 Task: Add Carlson Labs Chewable Iron 30 mg to the cart.
Action: Mouse pressed left at (20, 65)
Screenshot: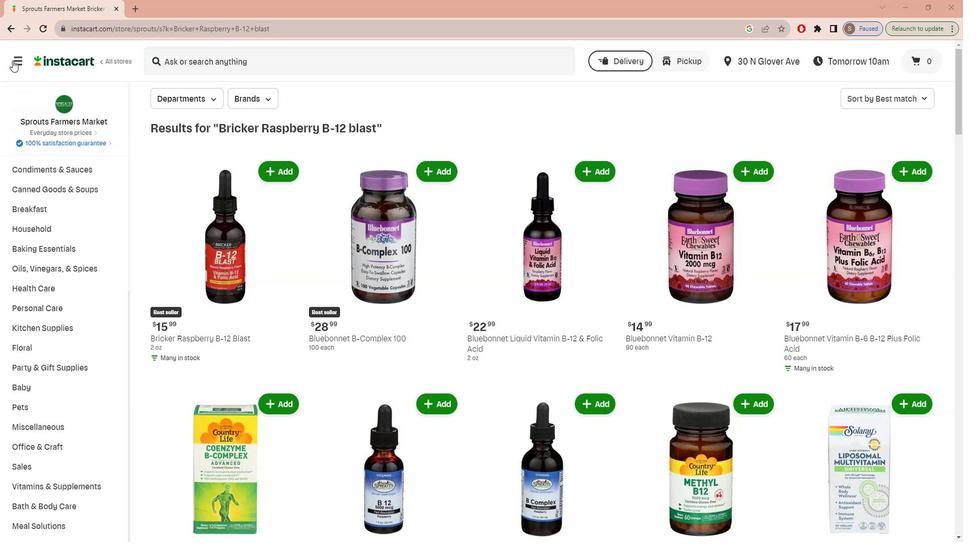 
Action: Mouse moved to (32, 131)
Screenshot: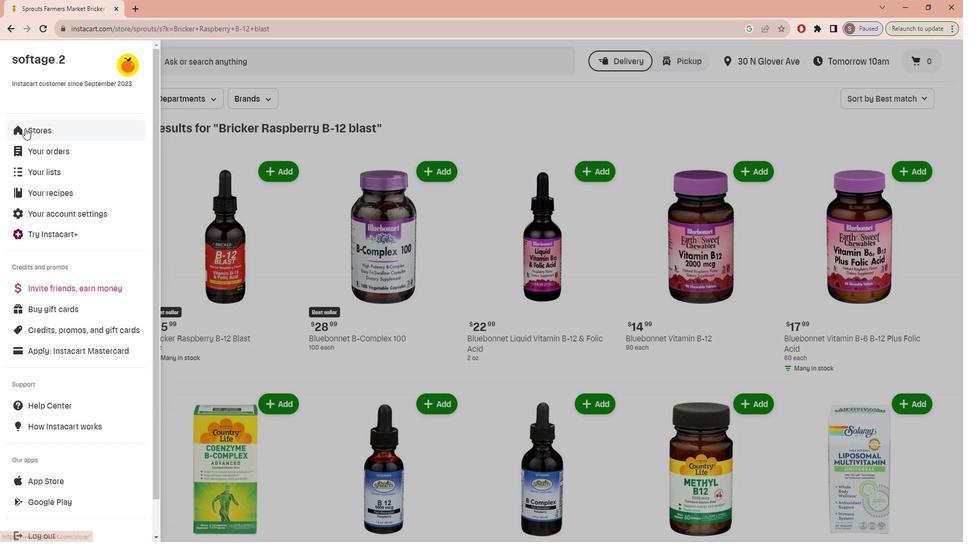 
Action: Mouse pressed left at (32, 131)
Screenshot: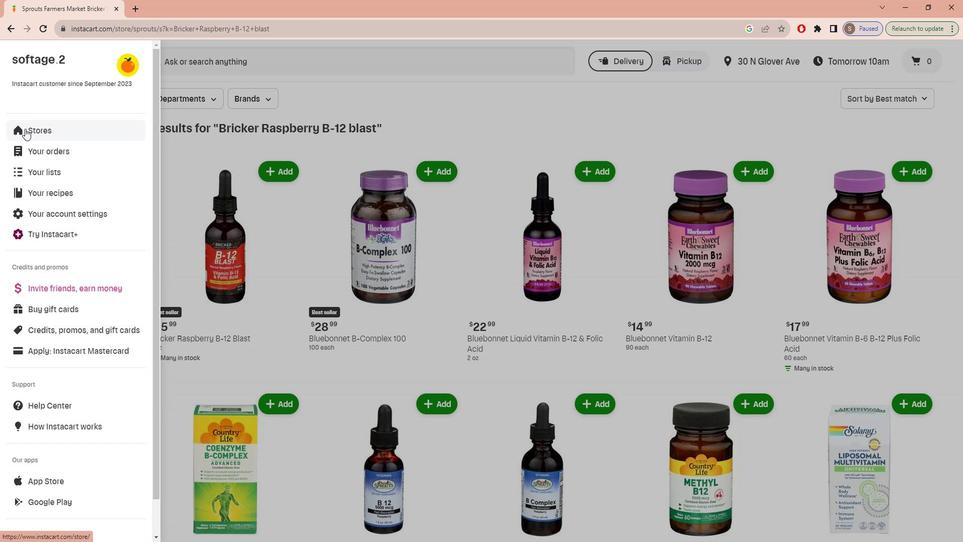 
Action: Mouse moved to (248, 109)
Screenshot: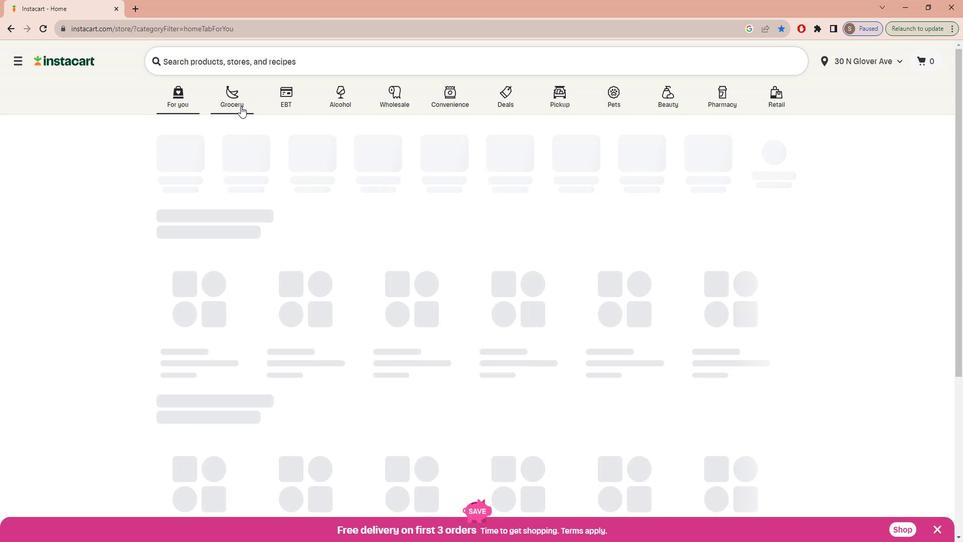 
Action: Mouse pressed left at (248, 109)
Screenshot: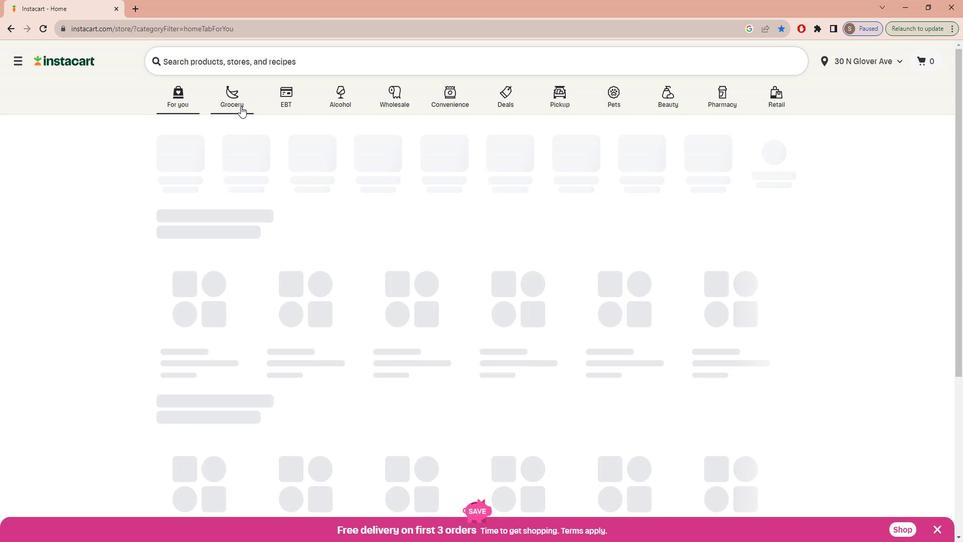 
Action: Mouse moved to (249, 281)
Screenshot: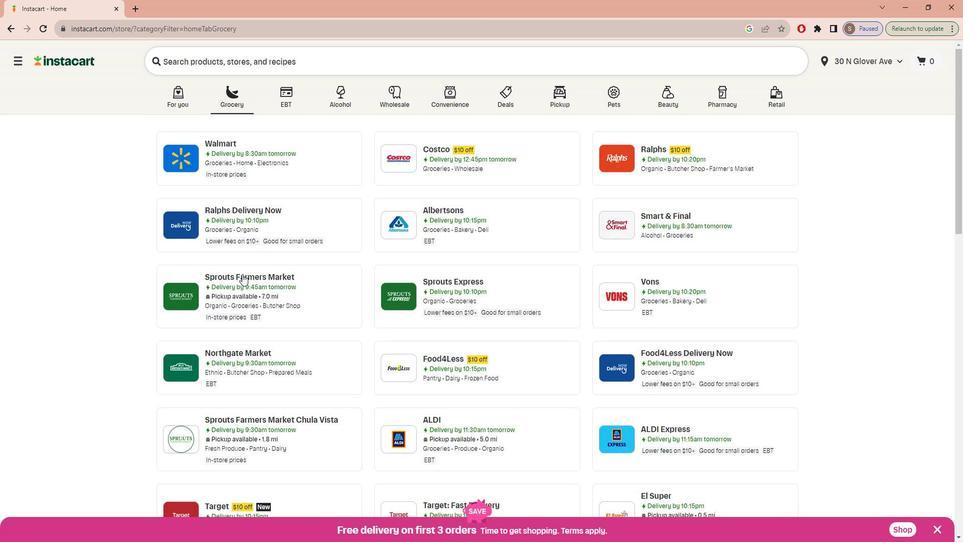 
Action: Mouse pressed left at (249, 281)
Screenshot: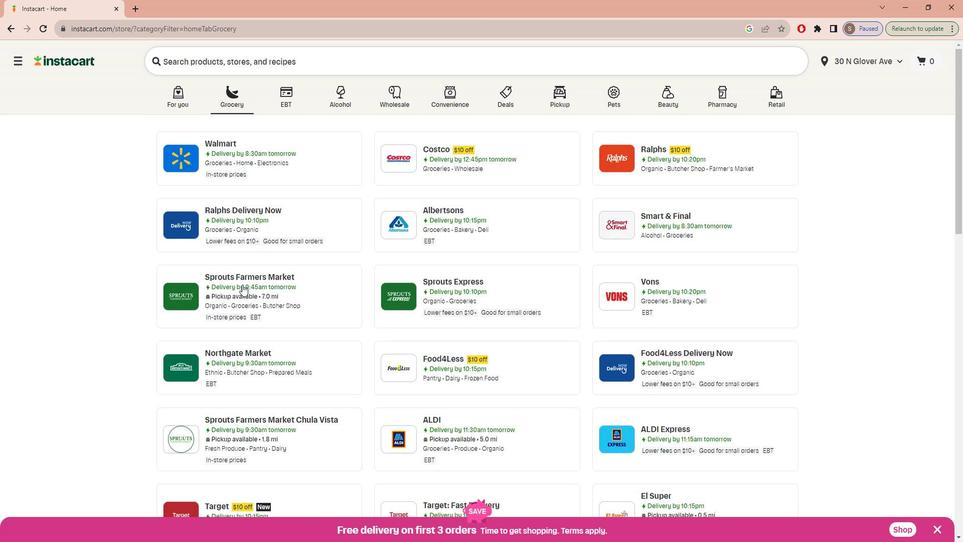 
Action: Mouse moved to (108, 453)
Screenshot: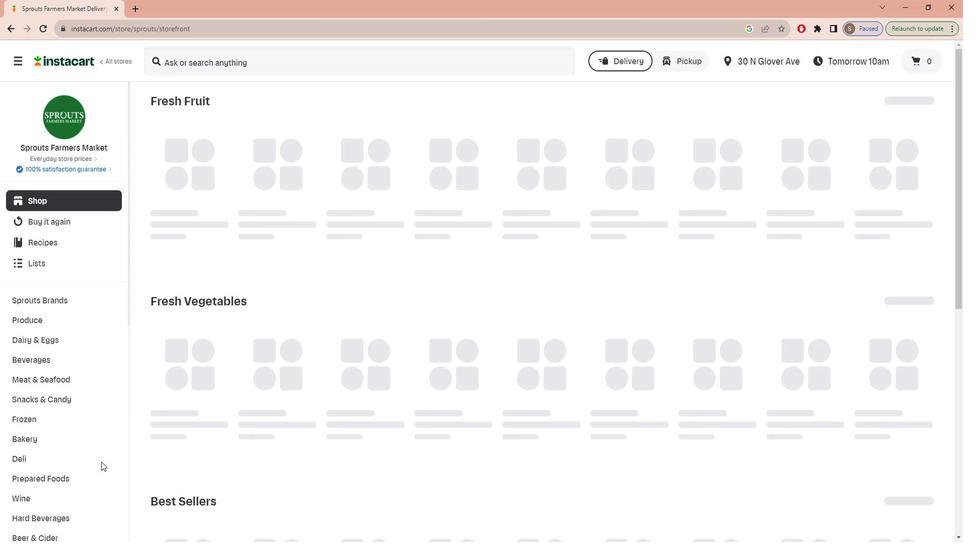 
Action: Mouse scrolled (108, 452) with delta (0, 0)
Screenshot: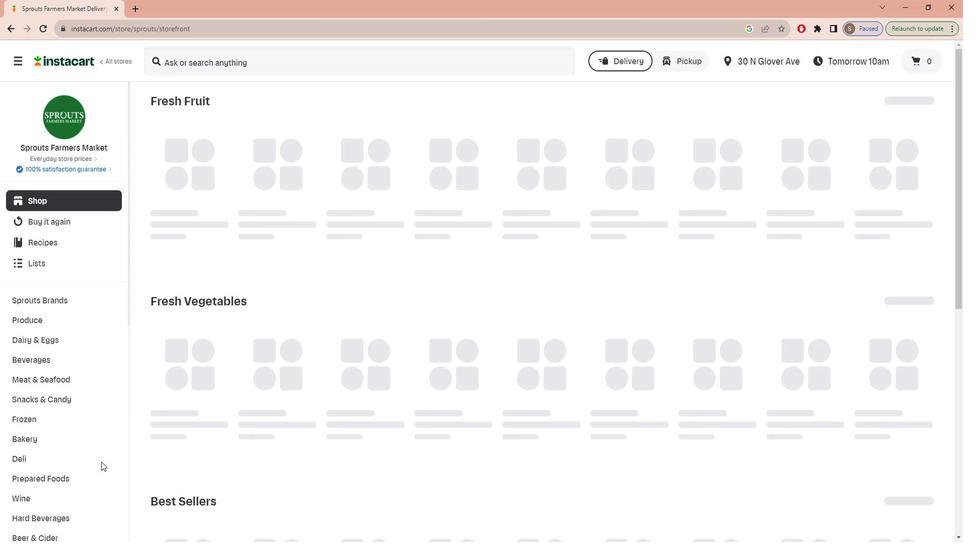 
Action: Mouse moved to (108, 454)
Screenshot: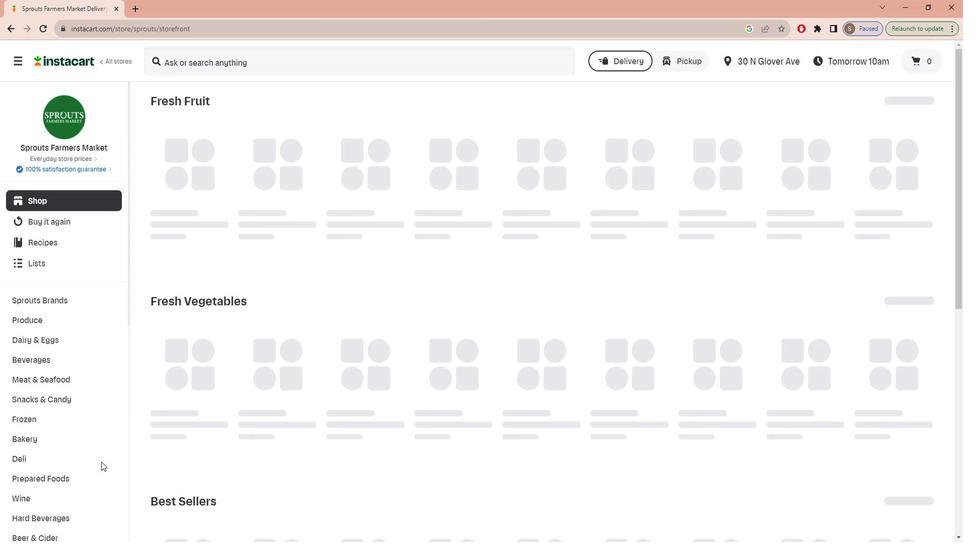 
Action: Mouse scrolled (108, 454) with delta (0, 0)
Screenshot: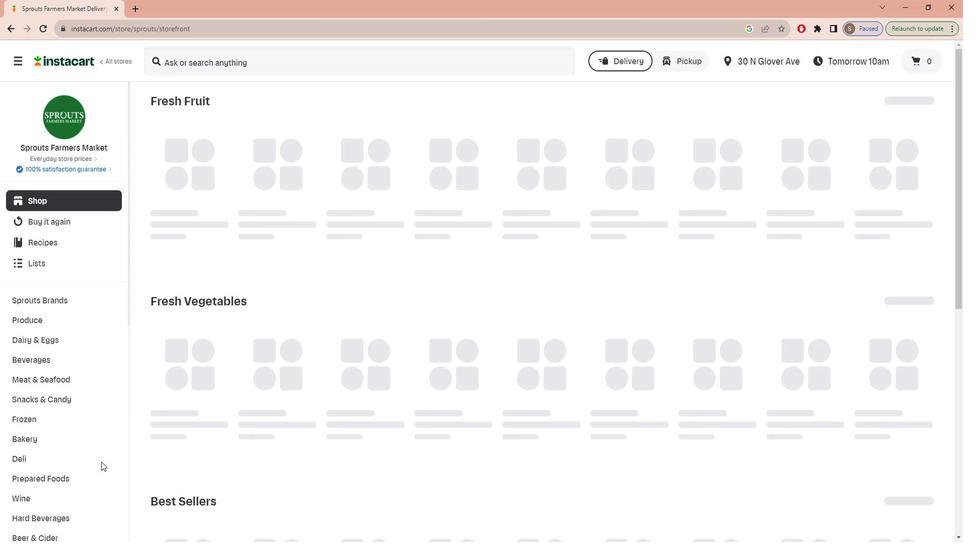 
Action: Mouse moved to (107, 455)
Screenshot: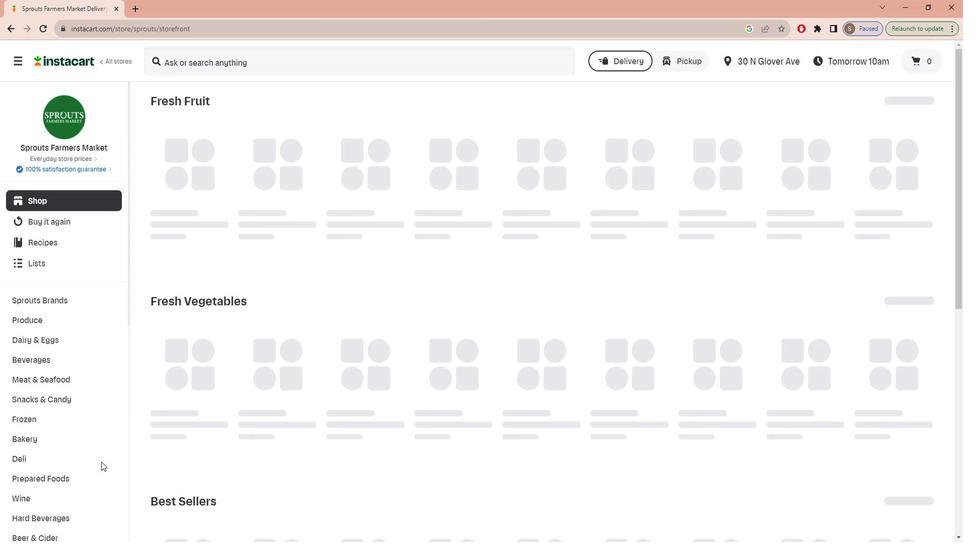 
Action: Mouse scrolled (107, 455) with delta (0, 0)
Screenshot: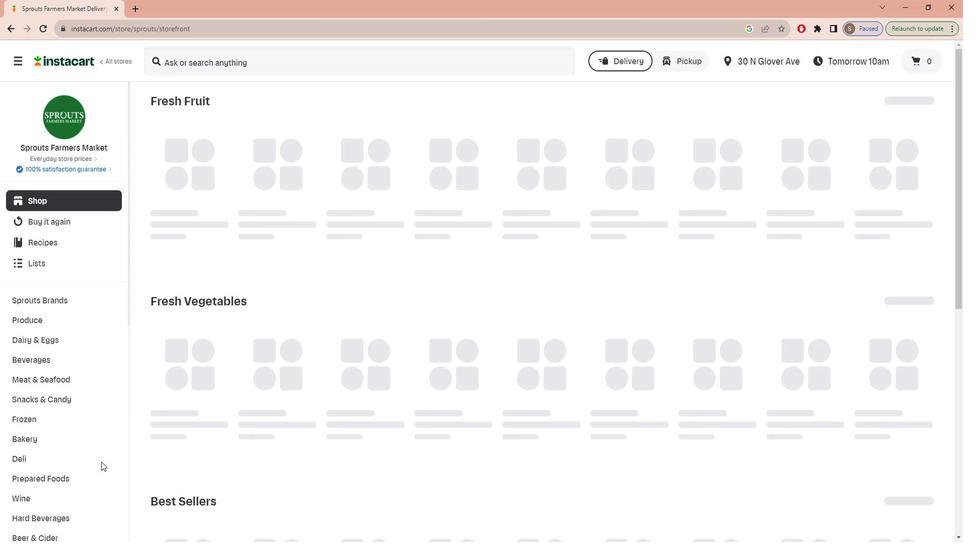 
Action: Mouse moved to (107, 456)
Screenshot: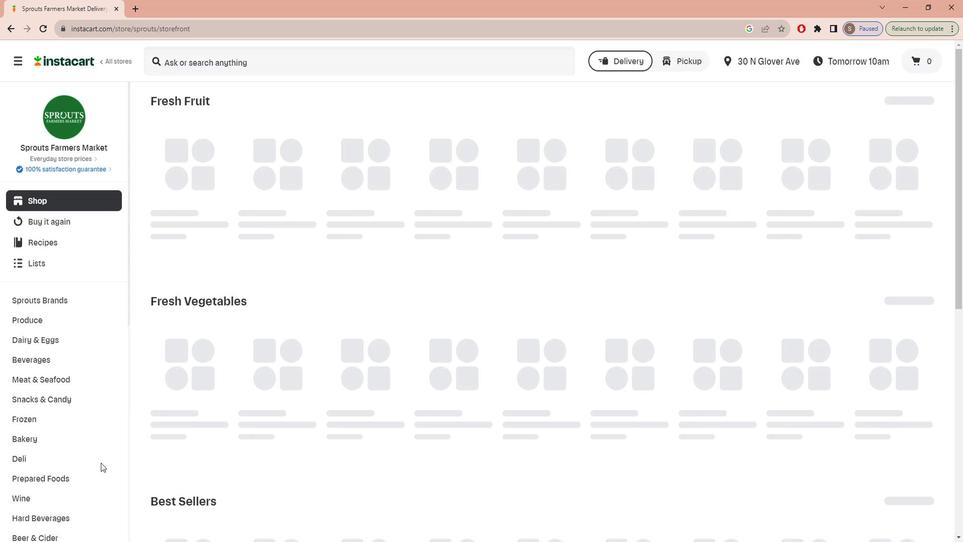
Action: Mouse scrolled (107, 455) with delta (0, 0)
Screenshot: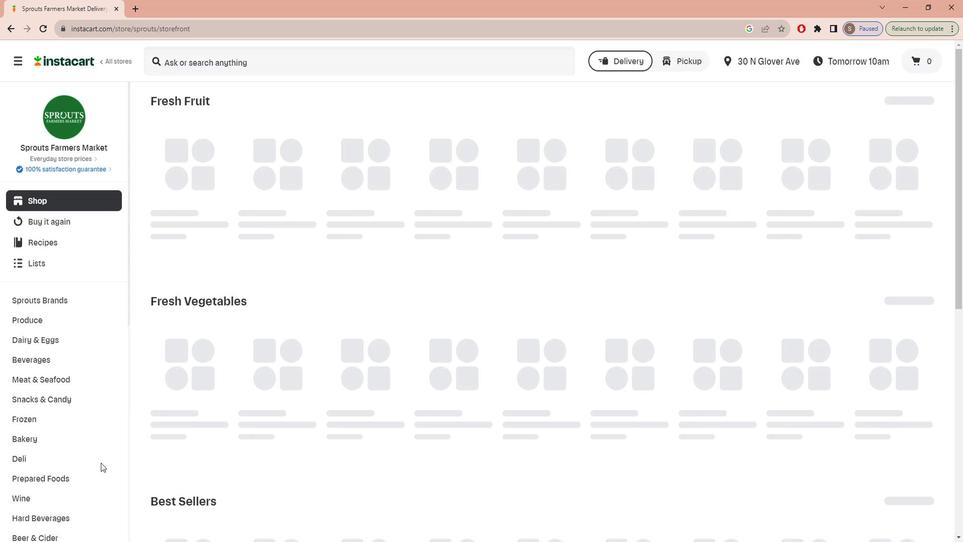 
Action: Mouse scrolled (107, 455) with delta (0, 0)
Screenshot: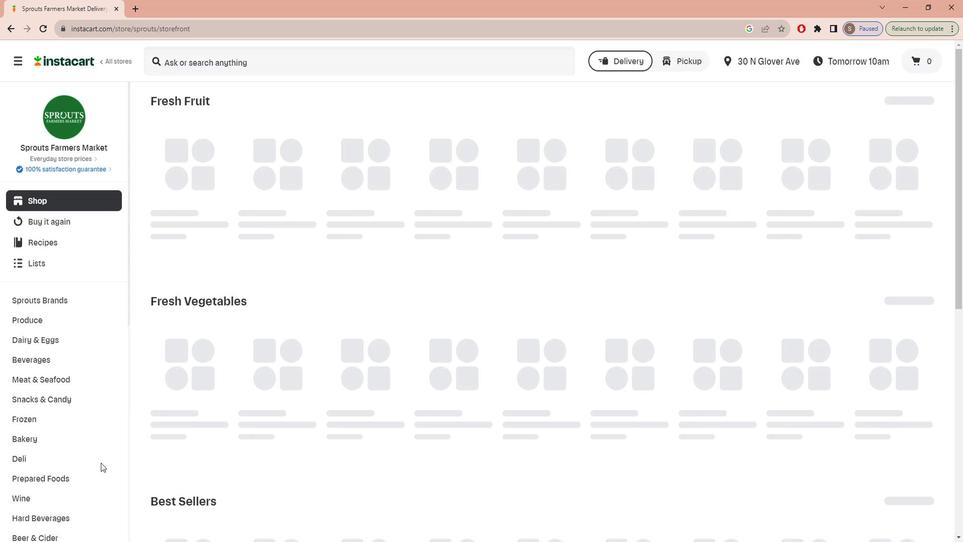 
Action: Mouse scrolled (107, 455) with delta (0, 0)
Screenshot: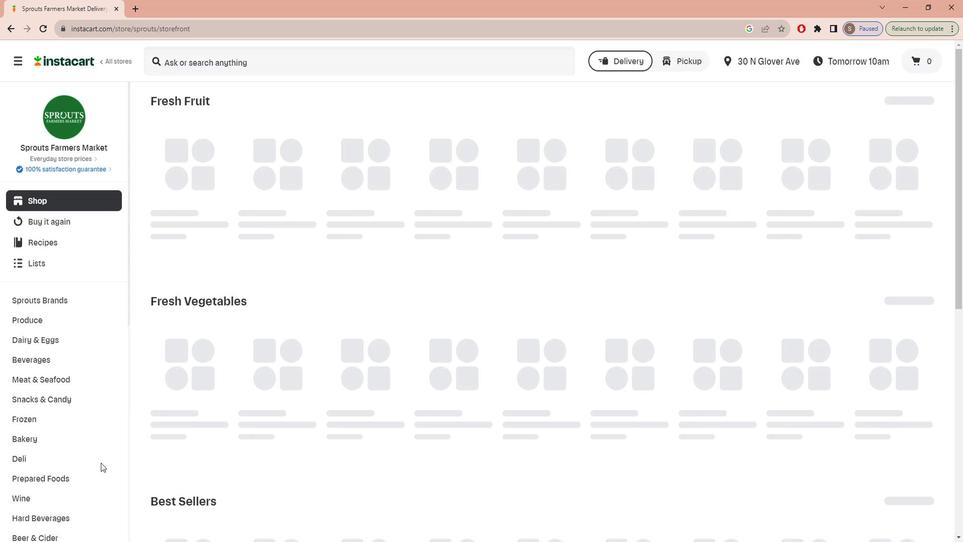 
Action: Mouse scrolled (107, 455) with delta (0, 0)
Screenshot: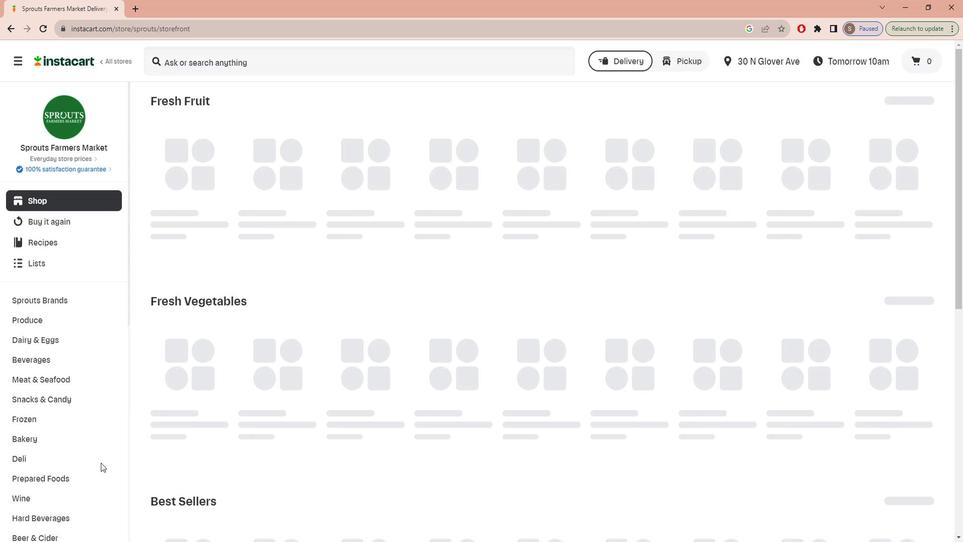 
Action: Mouse scrolled (107, 455) with delta (0, 0)
Screenshot: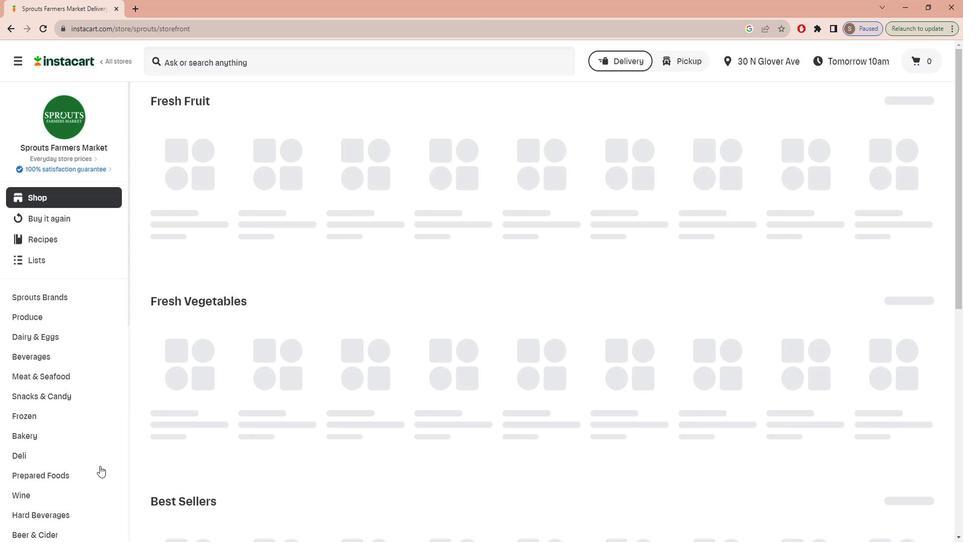 
Action: Mouse moved to (103, 470)
Screenshot: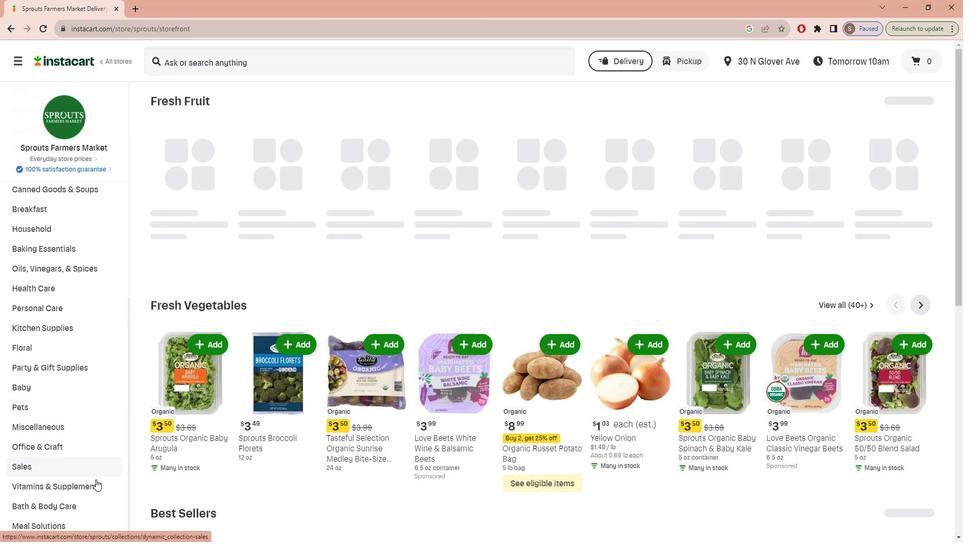 
Action: Mouse pressed left at (103, 470)
Screenshot: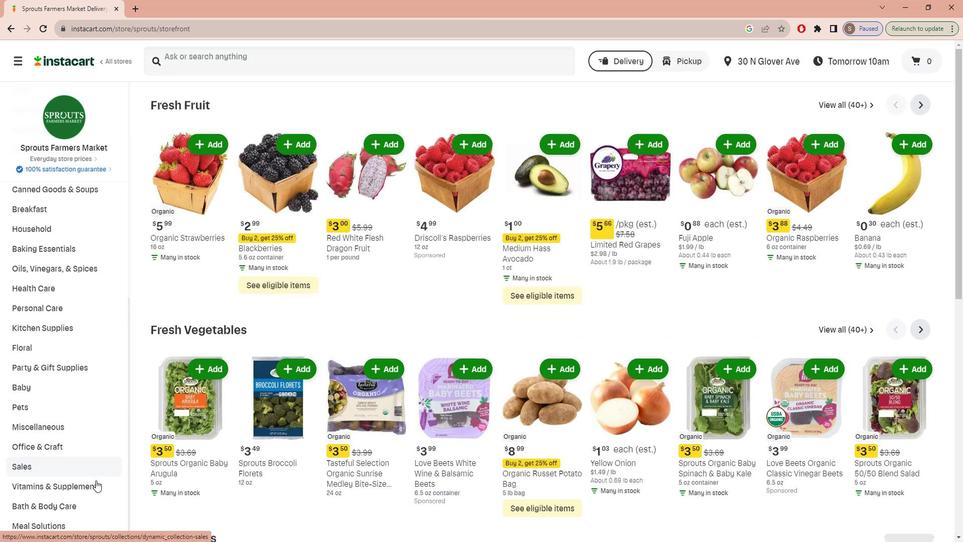 
Action: Mouse moved to (935, 125)
Screenshot: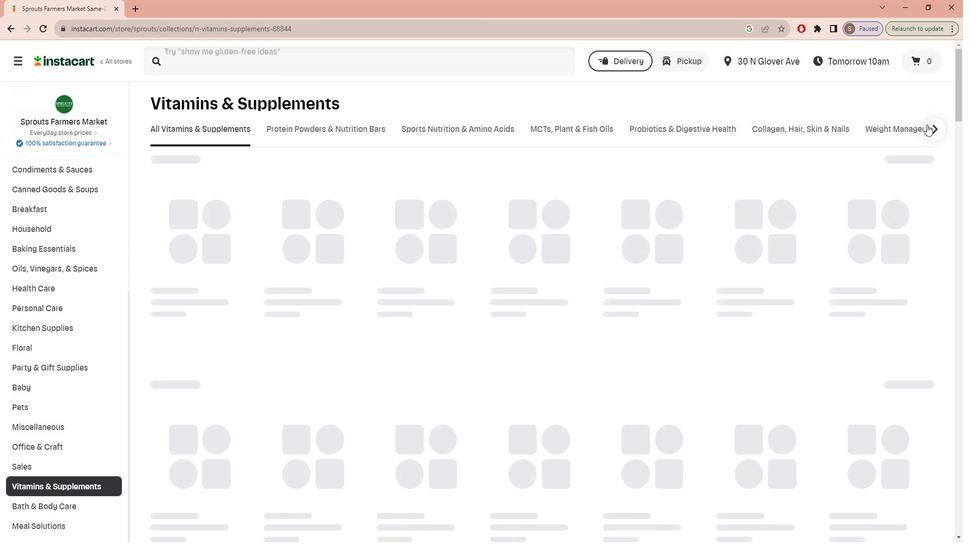 
Action: Mouse pressed left at (935, 125)
Screenshot: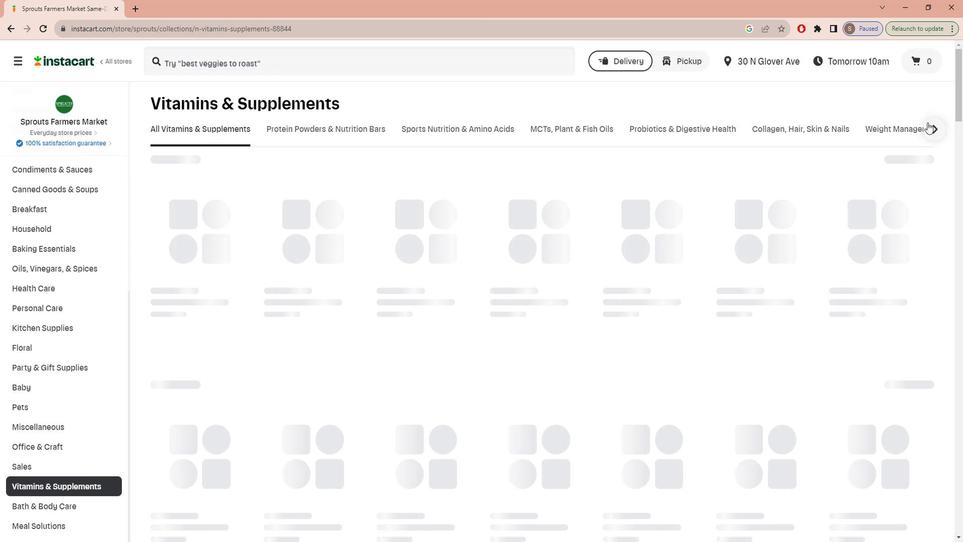 
Action: Mouse moved to (689, 130)
Screenshot: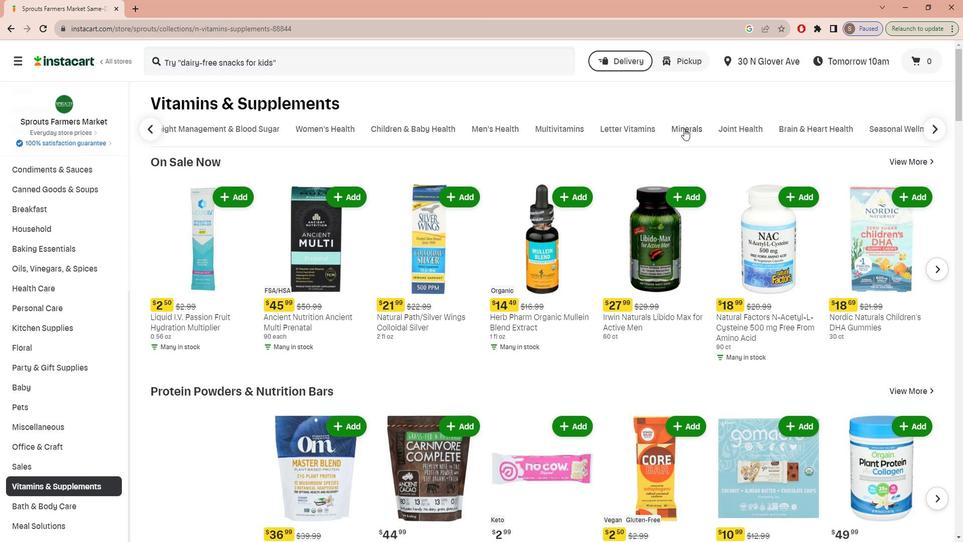 
Action: Mouse pressed left at (689, 130)
Screenshot: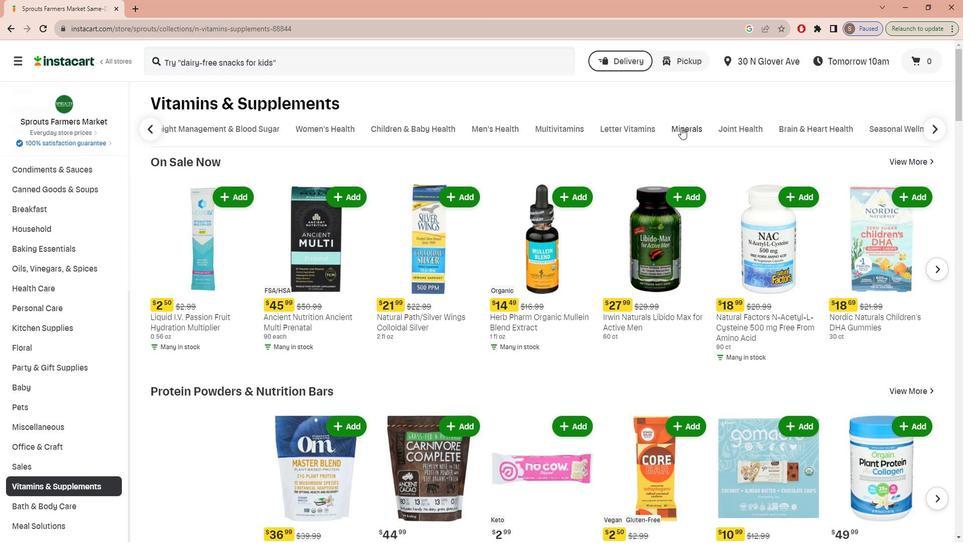 
Action: Mouse moved to (367, 71)
Screenshot: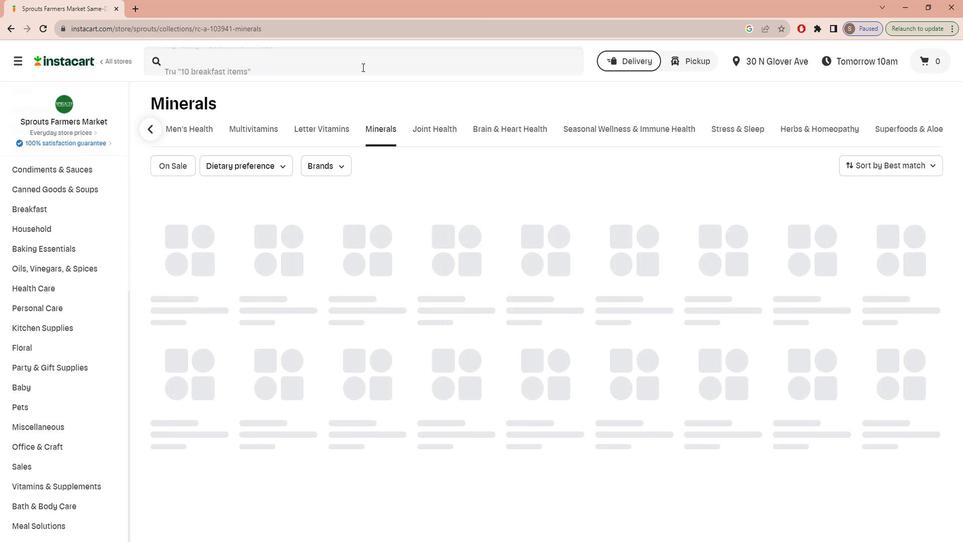 
Action: Mouse pressed left at (367, 71)
Screenshot: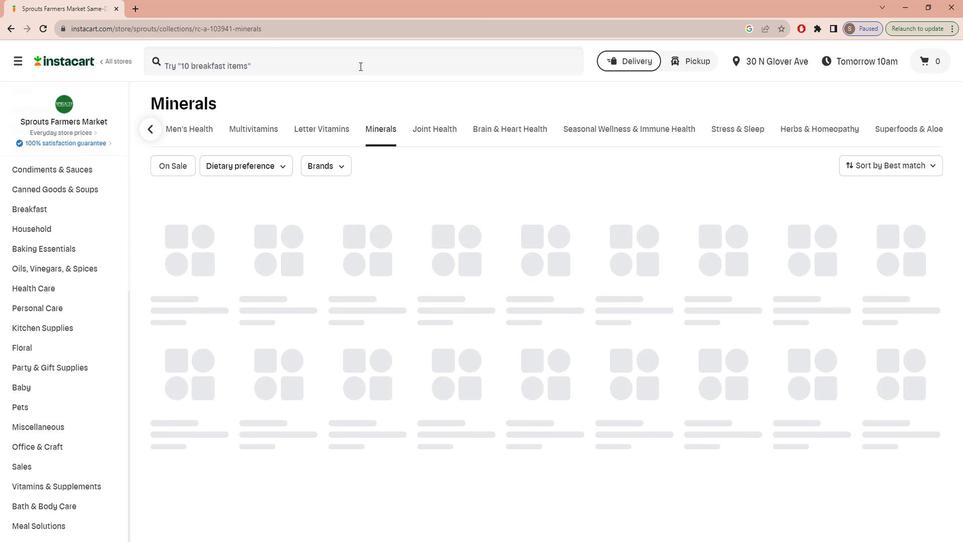 
Action: Key pressed c<Key.caps_lock>ARLSON<Key.space><Key.caps_lock>l<Key.caps_lock>ABS<Key.space><Key.caps_lock>c<Key.caps_lock>HEWABLE<Key.space><Key.caps_lock>i<Key.caps_lock>RON<Key.space>30<Key.space>MG<Key.enter>
Screenshot: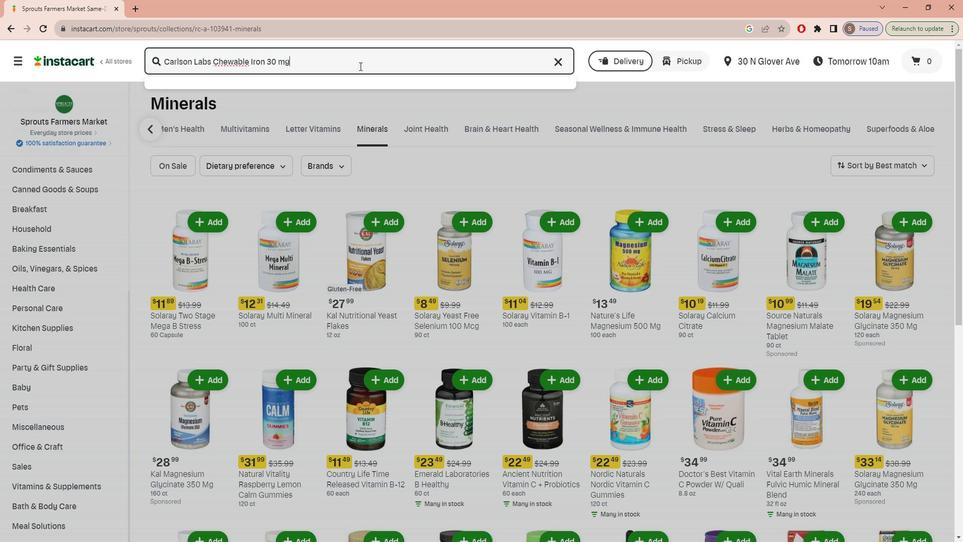 
Action: Mouse moved to (291, 171)
Screenshot: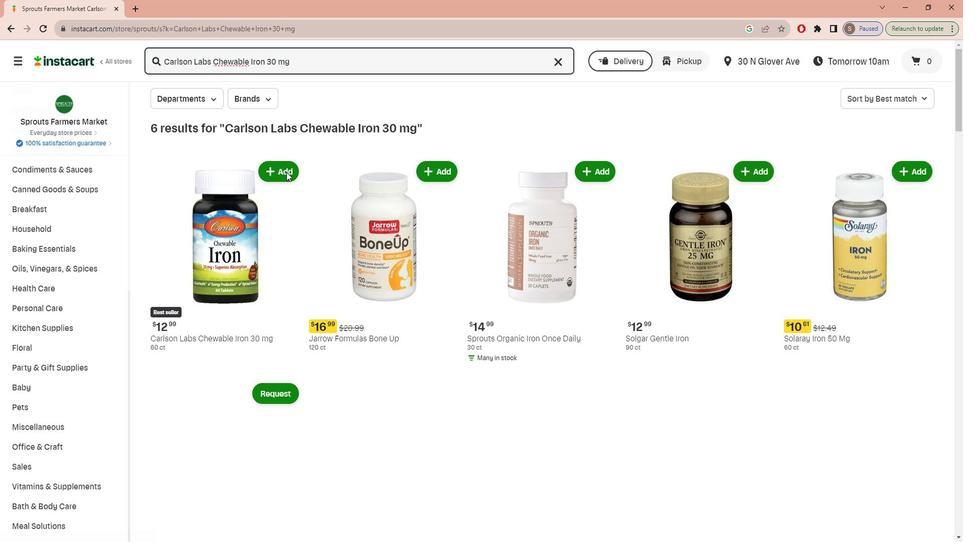 
Action: Mouse pressed left at (291, 171)
Screenshot: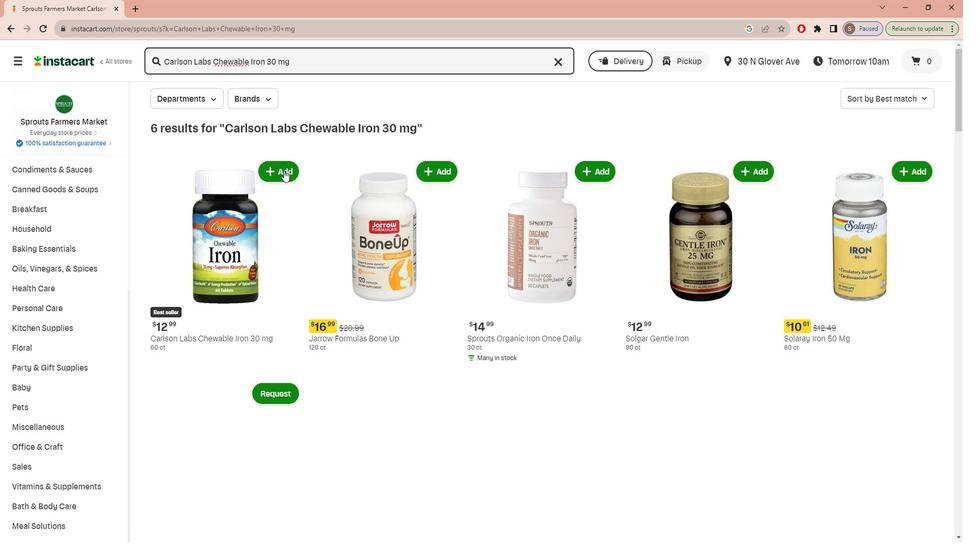
Action: Mouse moved to (315, 249)
Screenshot: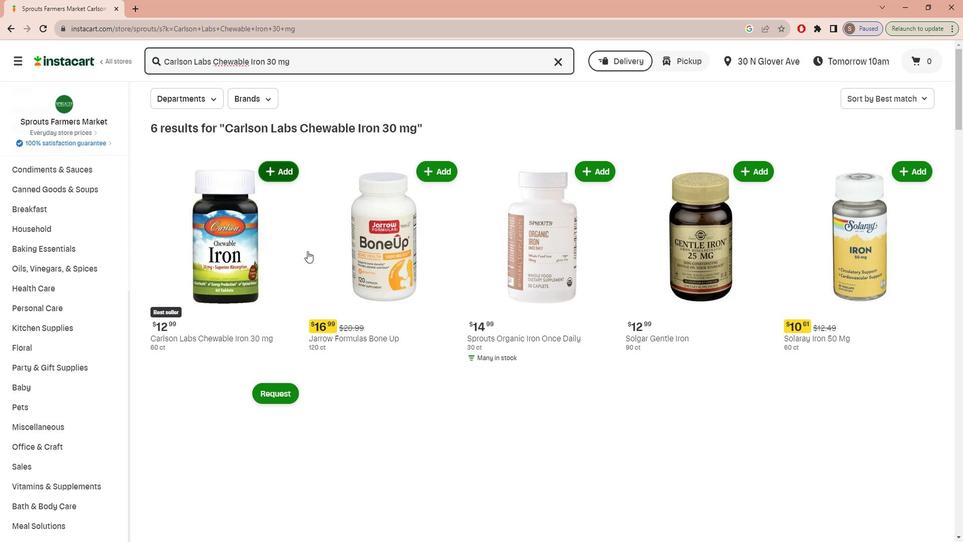 
